 Task: Check the "Edit view" in "Your unassigned tickets".
Action: Mouse pressed left at (649, 229)
Screenshot: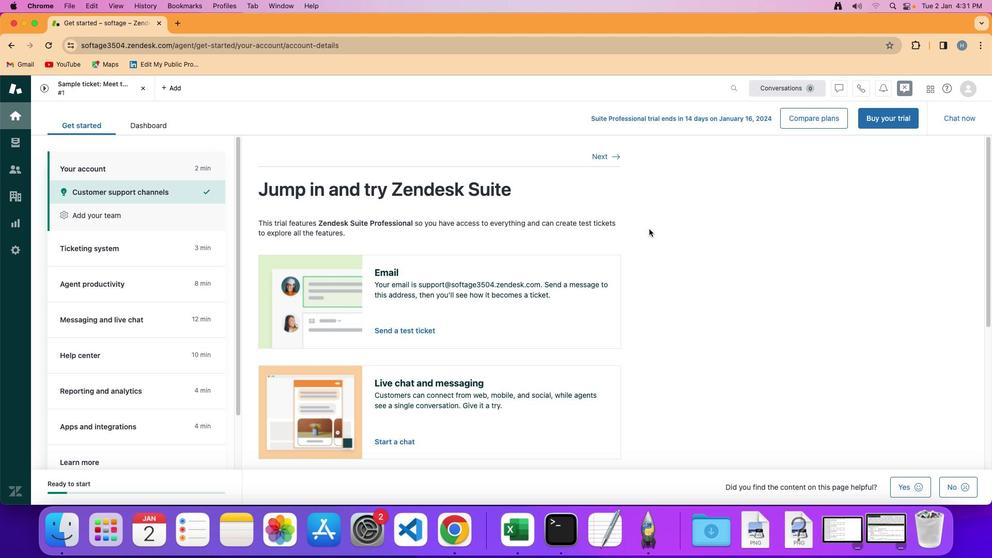 
Action: Mouse moved to (19, 146)
Screenshot: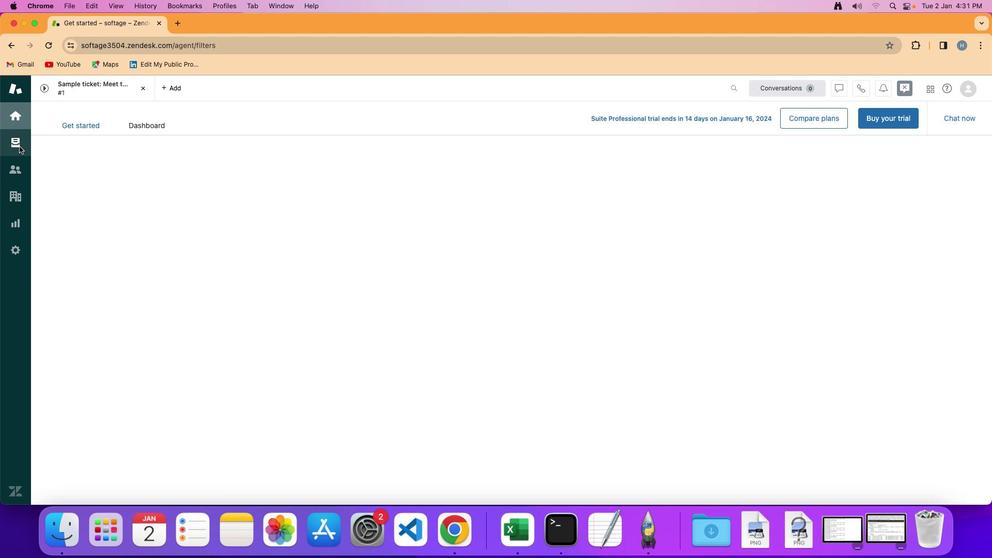 
Action: Mouse pressed left at (19, 146)
Screenshot: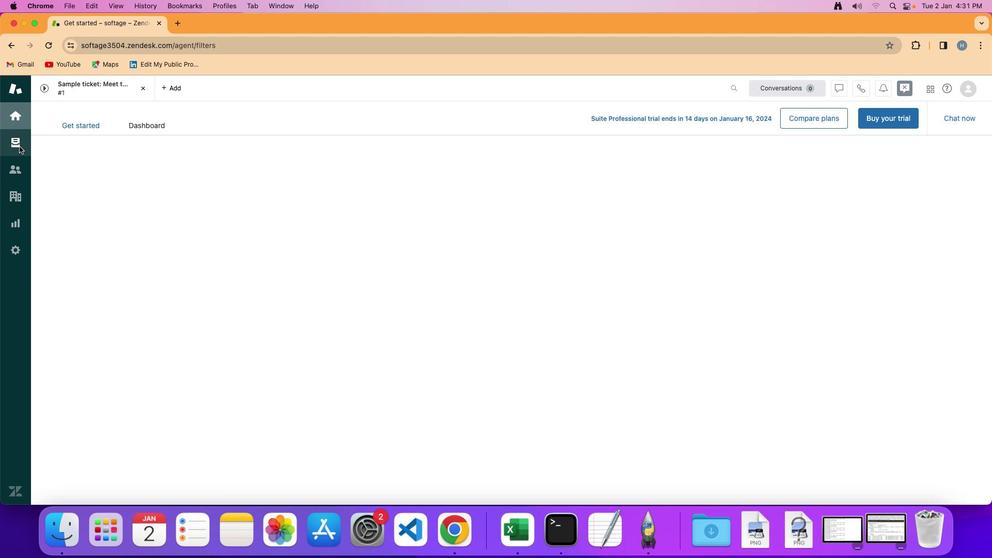 
Action: Mouse moved to (115, 195)
Screenshot: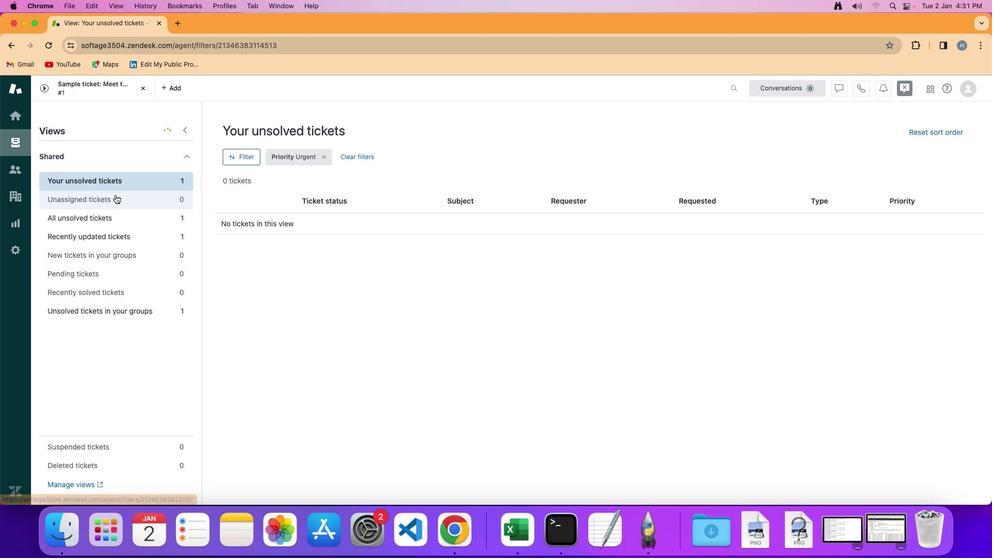 
Action: Mouse pressed left at (115, 195)
Screenshot: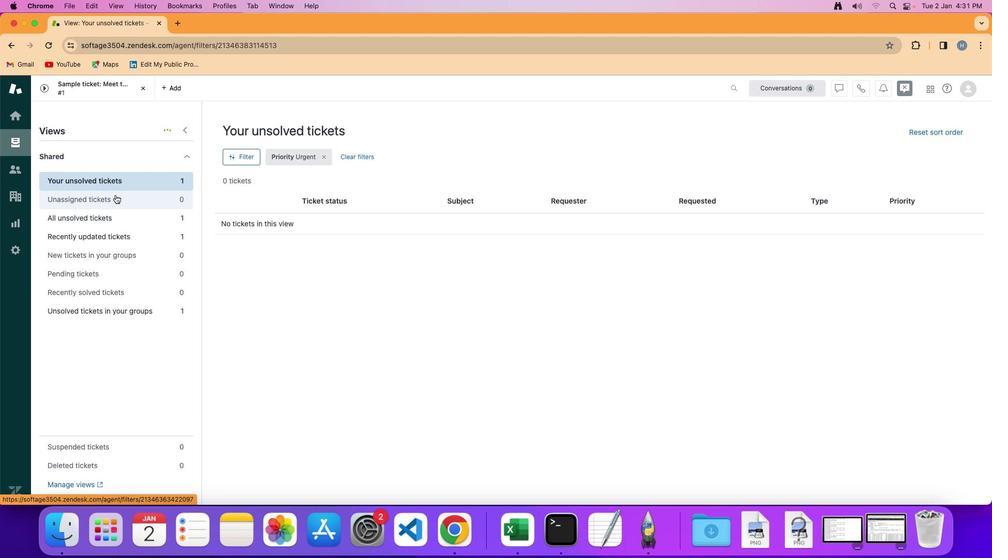 
Action: Mouse moved to (932, 134)
Screenshot: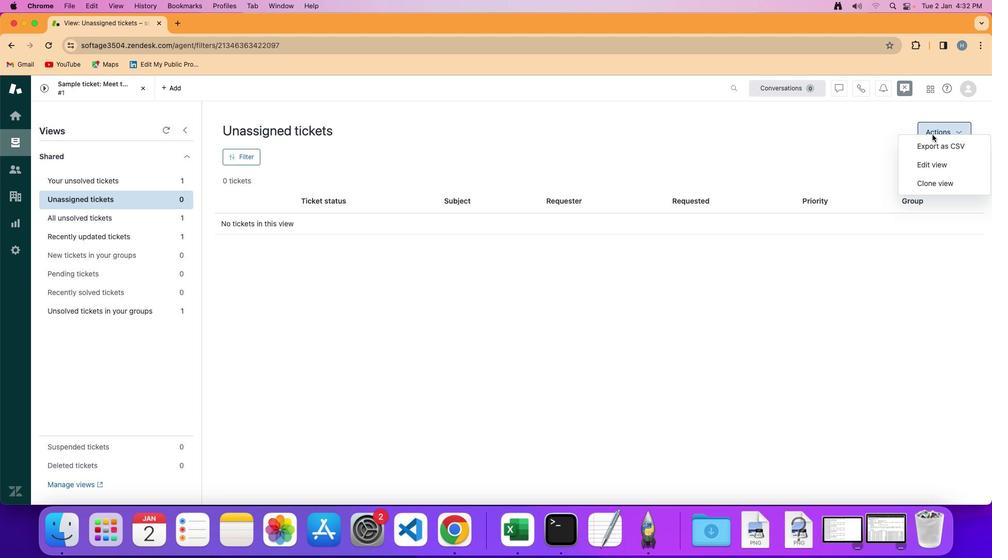 
Action: Mouse pressed left at (932, 134)
Screenshot: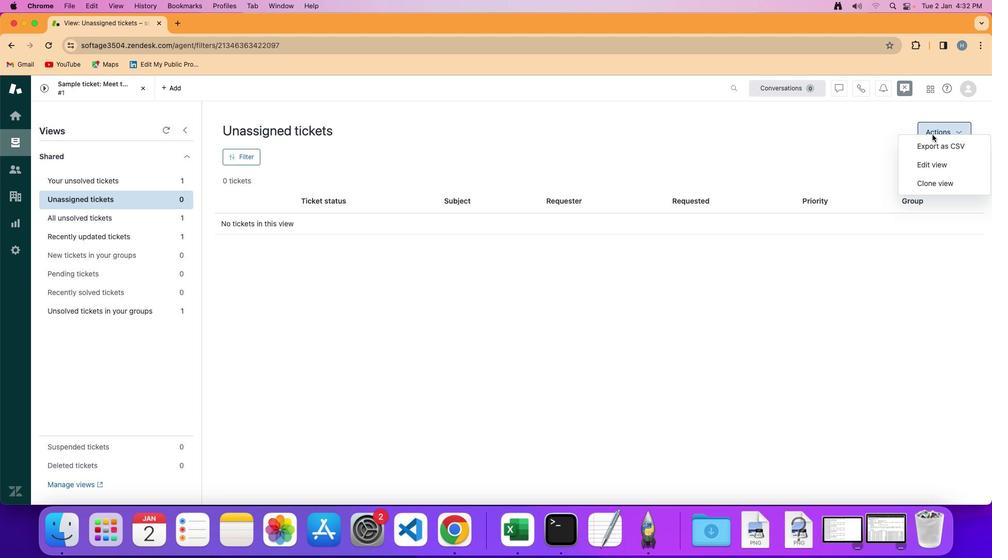 
Action: Mouse moved to (931, 172)
Screenshot: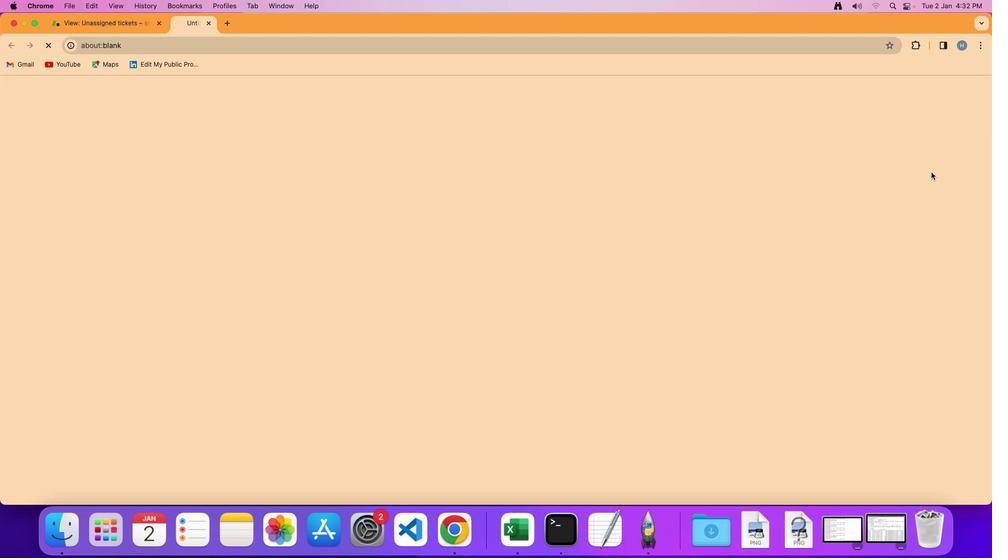
Action: Mouse pressed left at (931, 172)
Screenshot: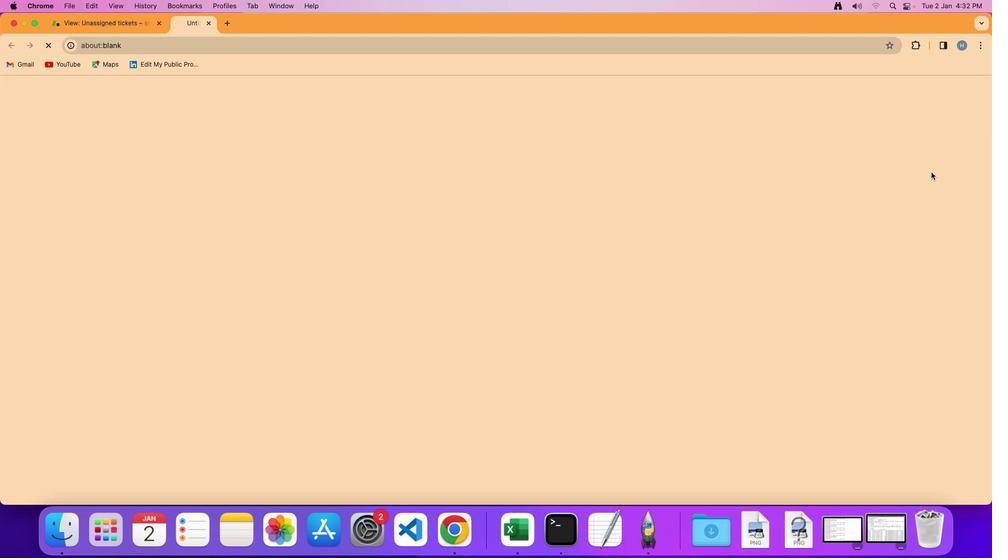 
Action: Mouse moved to (661, 250)
Screenshot: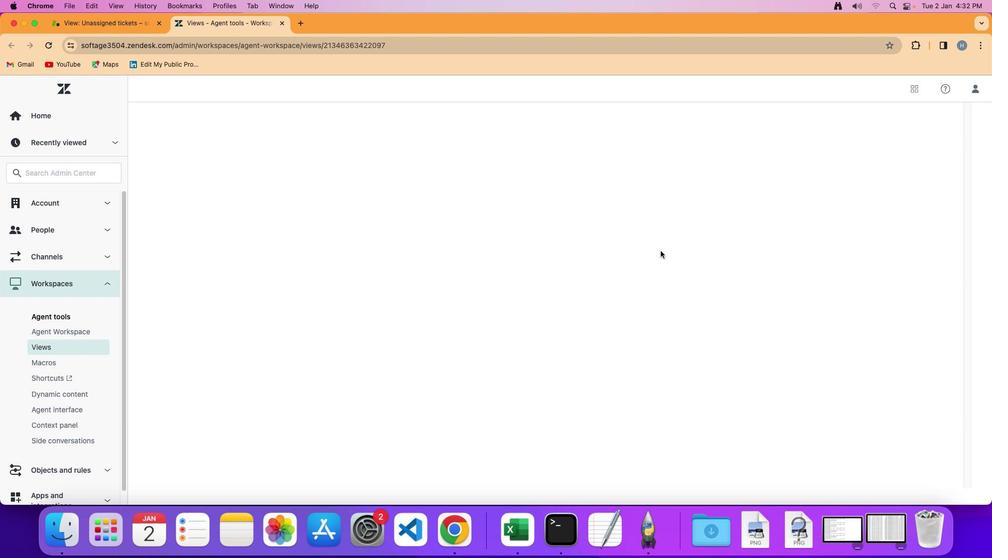
Action: Mouse scrolled (661, 250) with delta (0, 0)
Screenshot: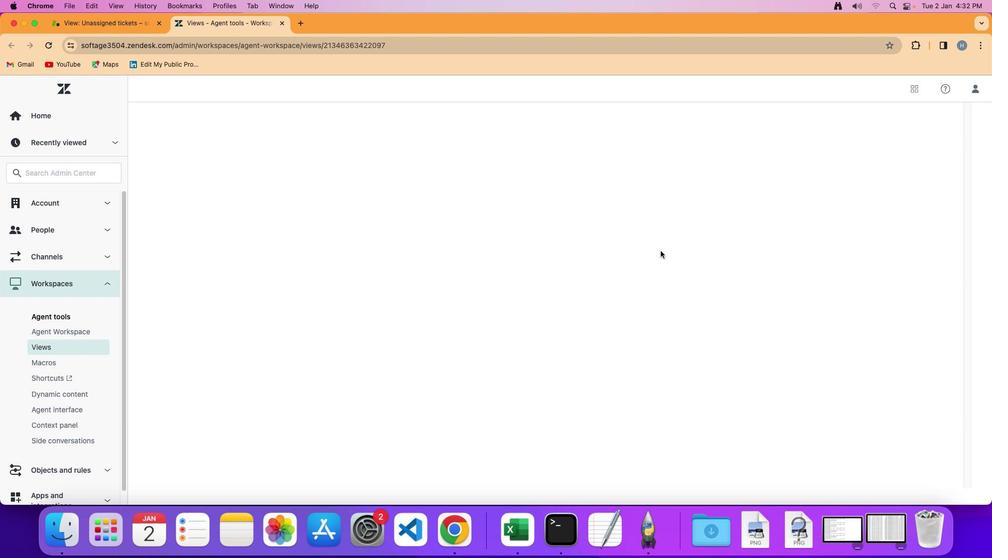 
Action: Mouse scrolled (661, 250) with delta (0, 0)
Screenshot: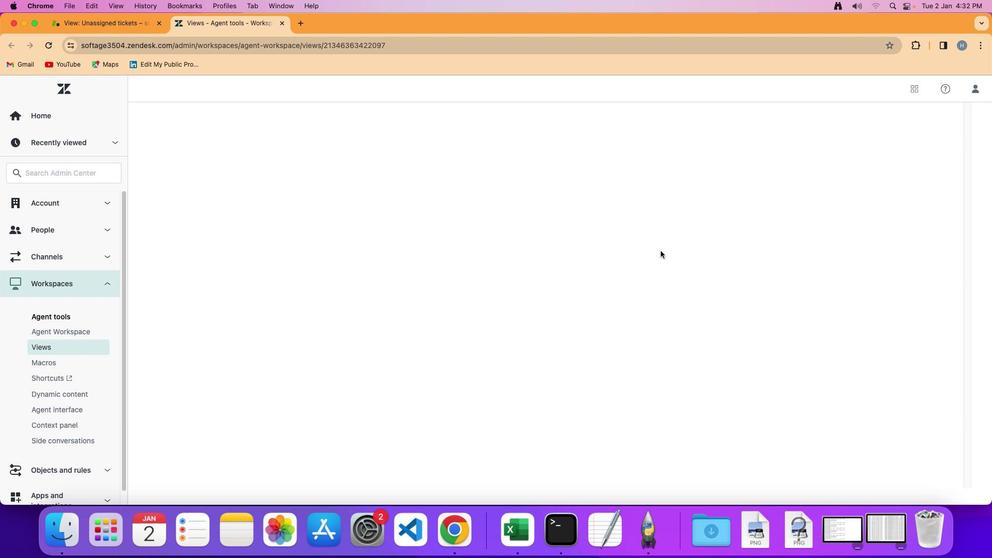 
Action: Mouse scrolled (661, 250) with delta (0, 0)
Screenshot: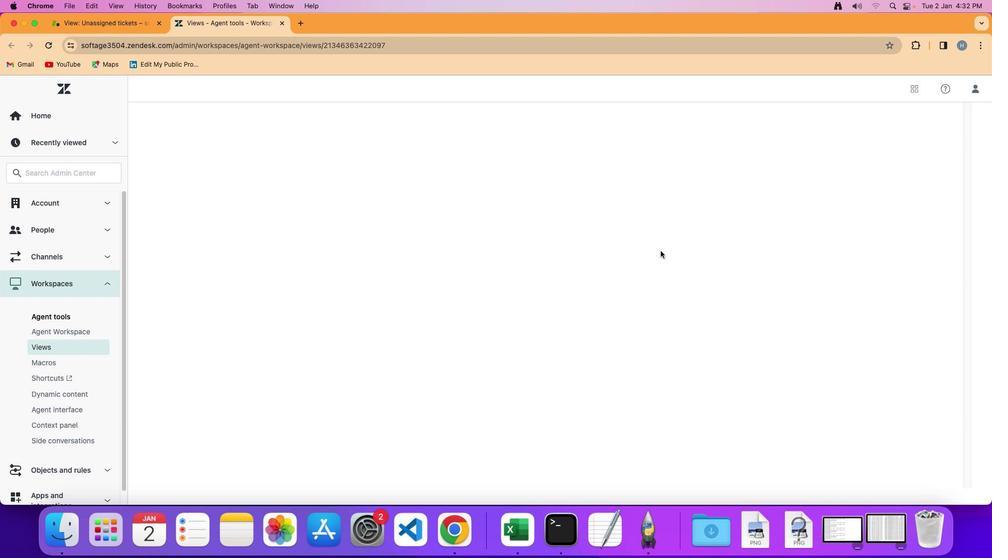 
Action: Mouse scrolled (661, 250) with delta (0, 0)
Screenshot: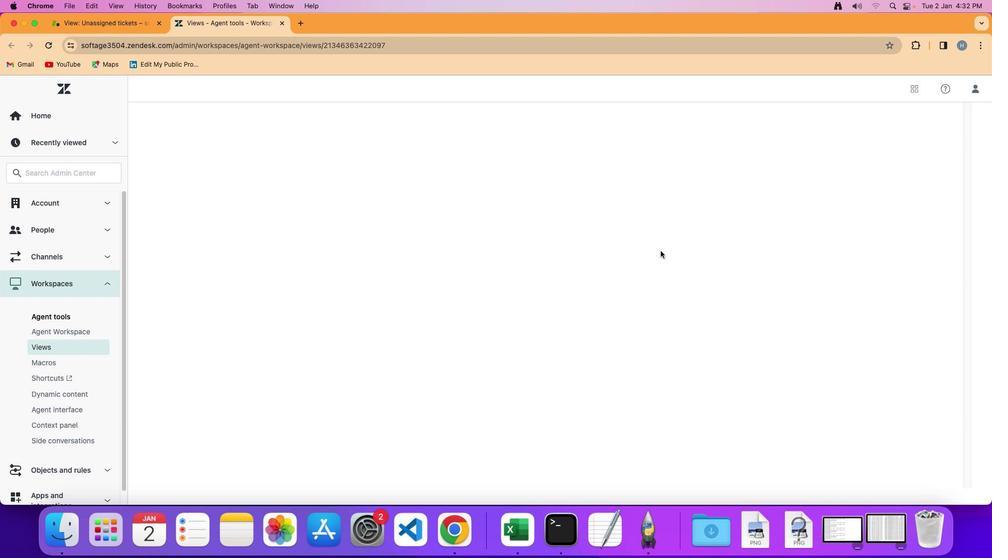 
Action: Mouse scrolled (661, 250) with delta (0, -1)
Screenshot: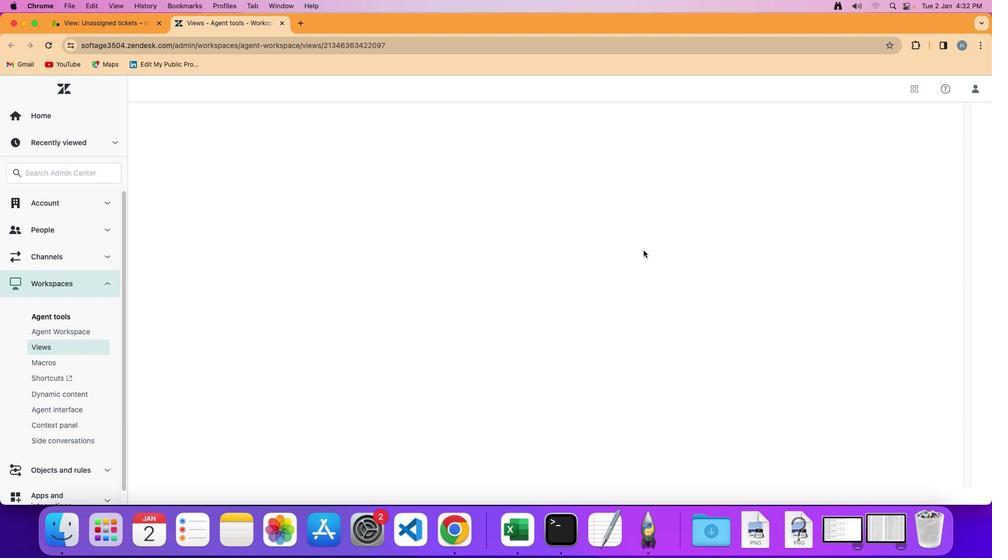 
Action: Mouse moved to (691, 254)
Screenshot: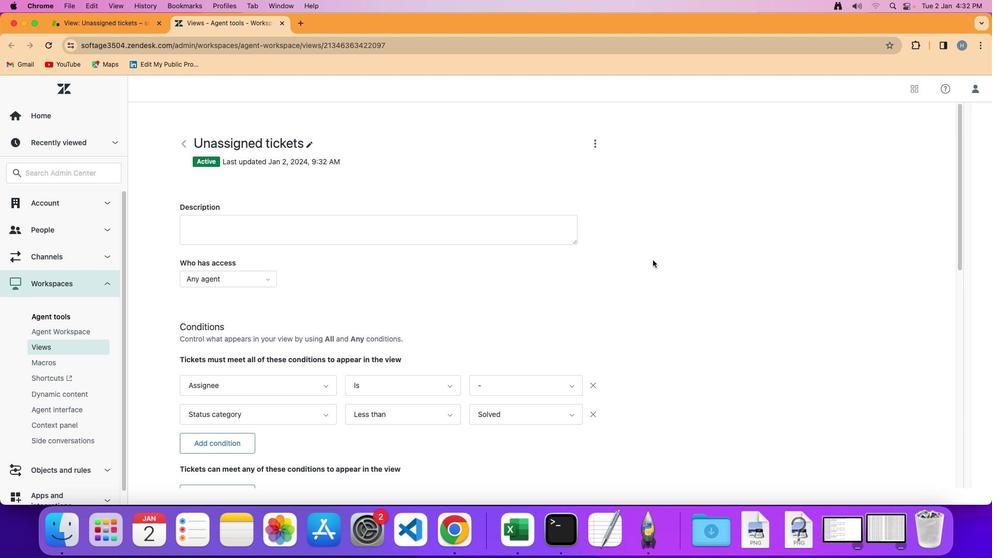 
